 Task: Create a due date automation trigger when advanced on, on the tuesday of the week before a card is due add fields with all custom fields completed at 11:00 AM.
Action: Mouse moved to (1207, 98)
Screenshot: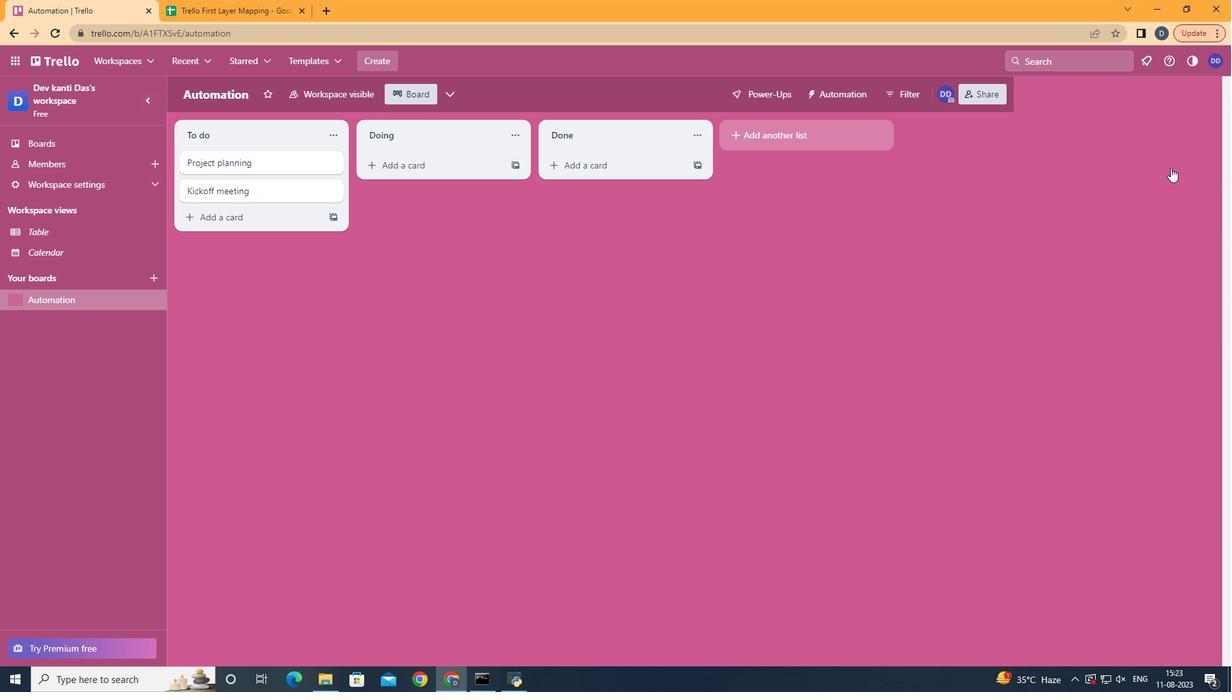 
Action: Mouse pressed left at (1207, 98)
Screenshot: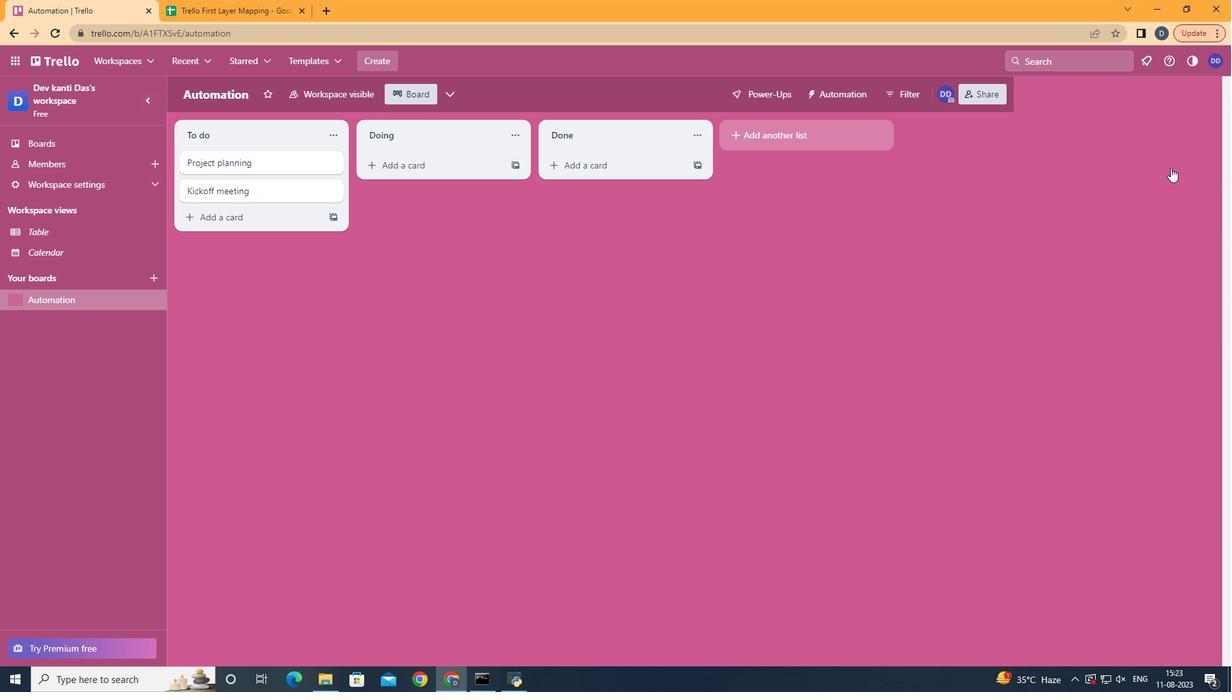 
Action: Mouse moved to (1114, 272)
Screenshot: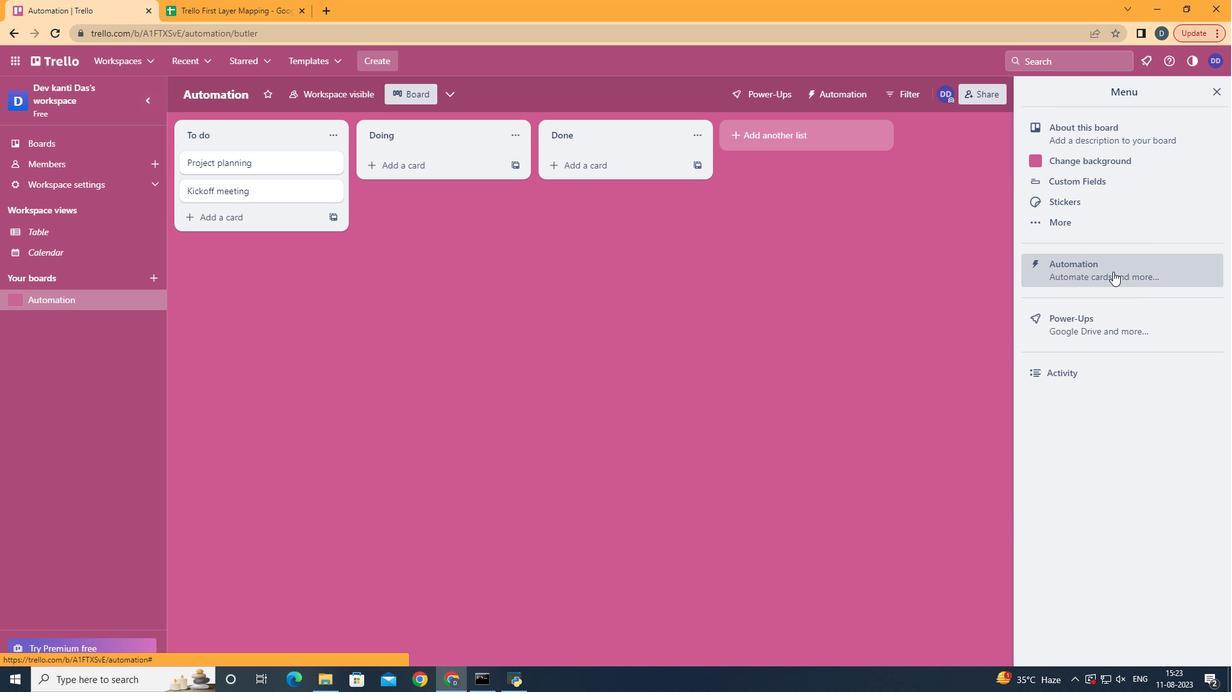 
Action: Mouse pressed left at (1114, 272)
Screenshot: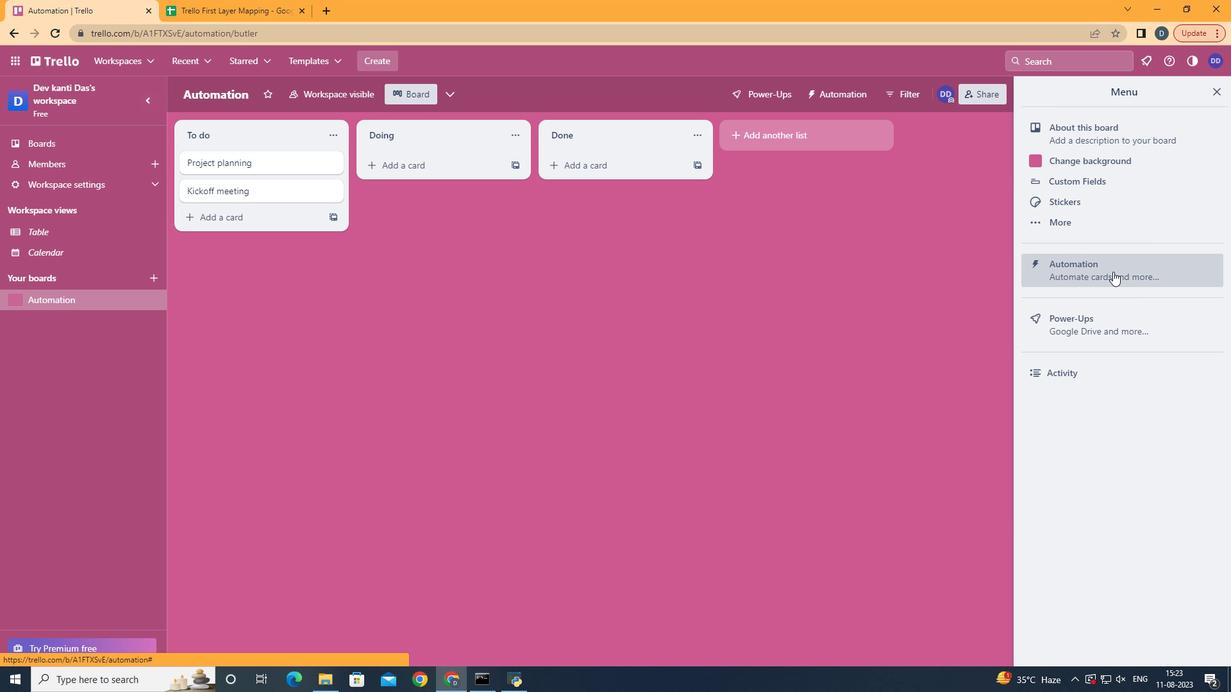 
Action: Mouse moved to (228, 253)
Screenshot: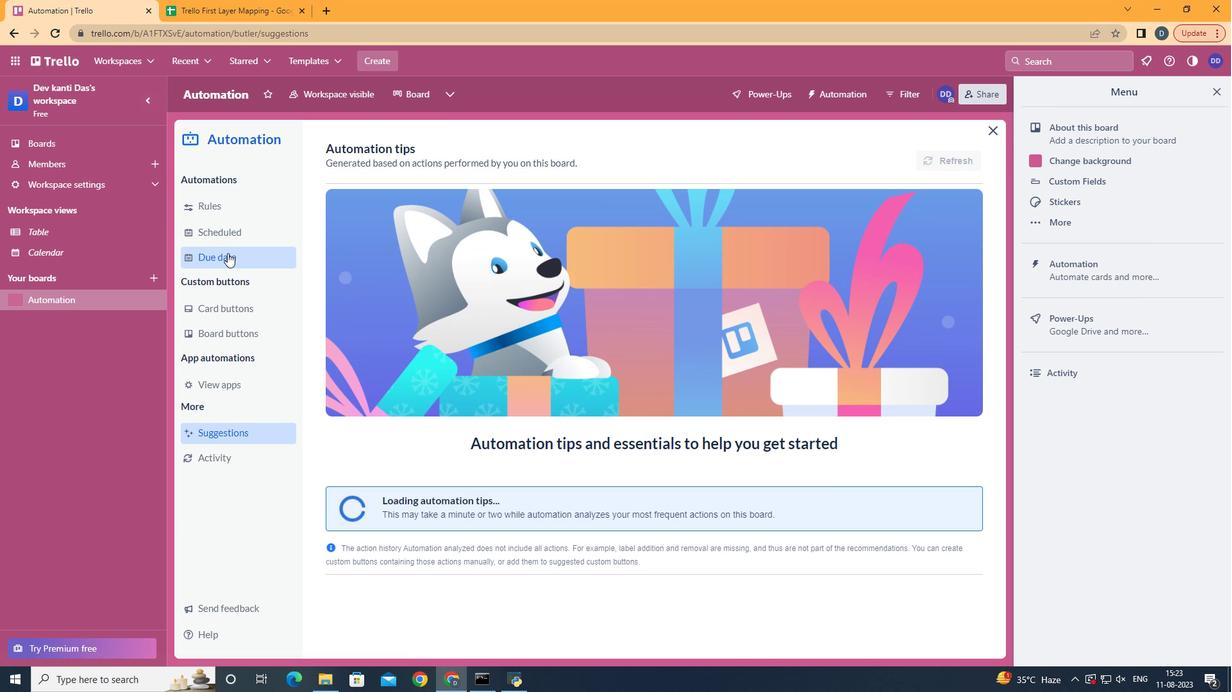 
Action: Mouse pressed left at (228, 253)
Screenshot: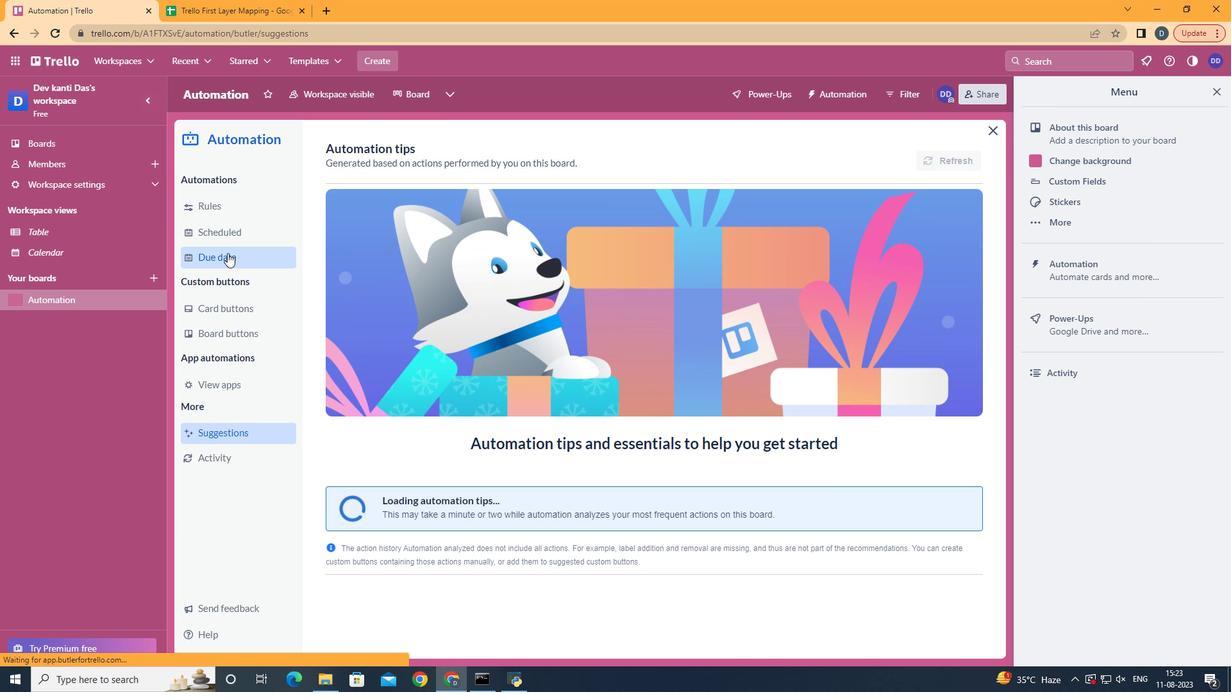 
Action: Mouse moved to (903, 149)
Screenshot: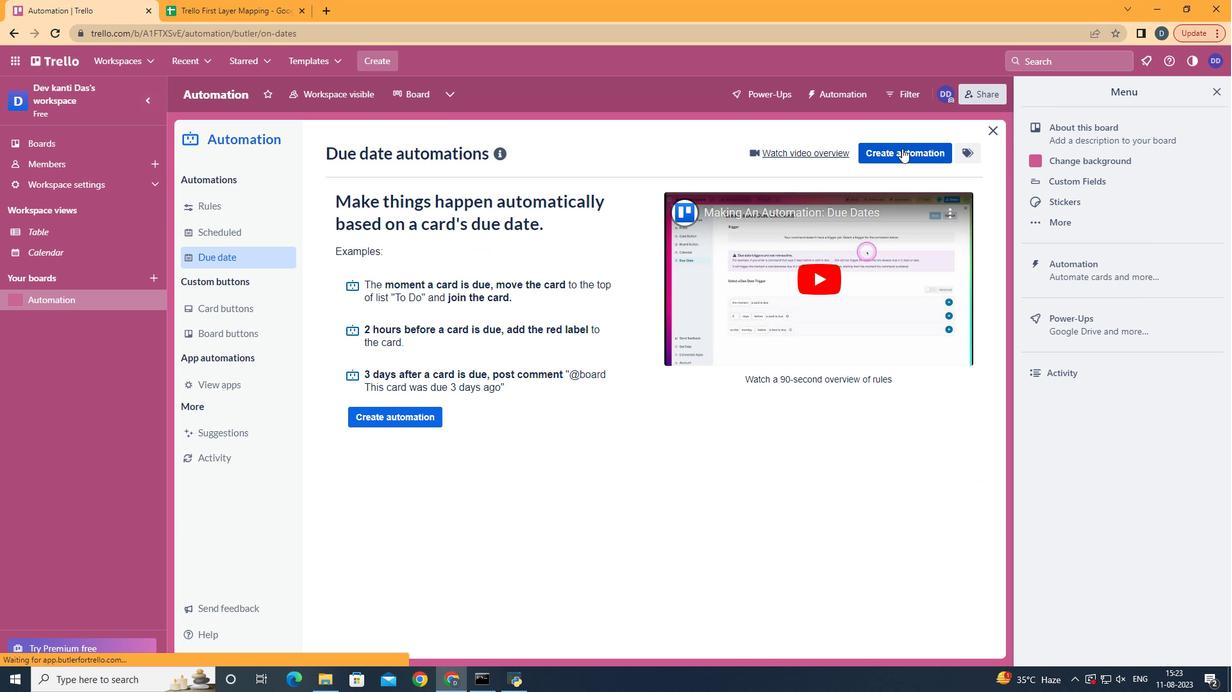 
Action: Mouse pressed left at (903, 149)
Screenshot: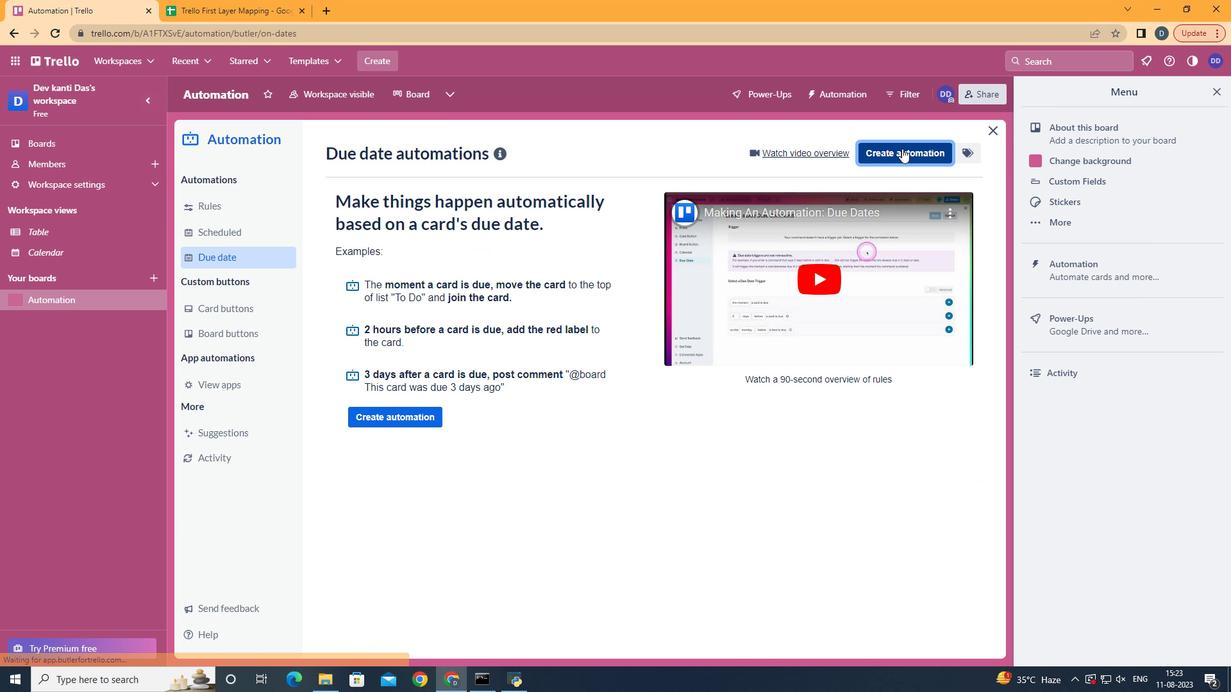 
Action: Mouse moved to (693, 286)
Screenshot: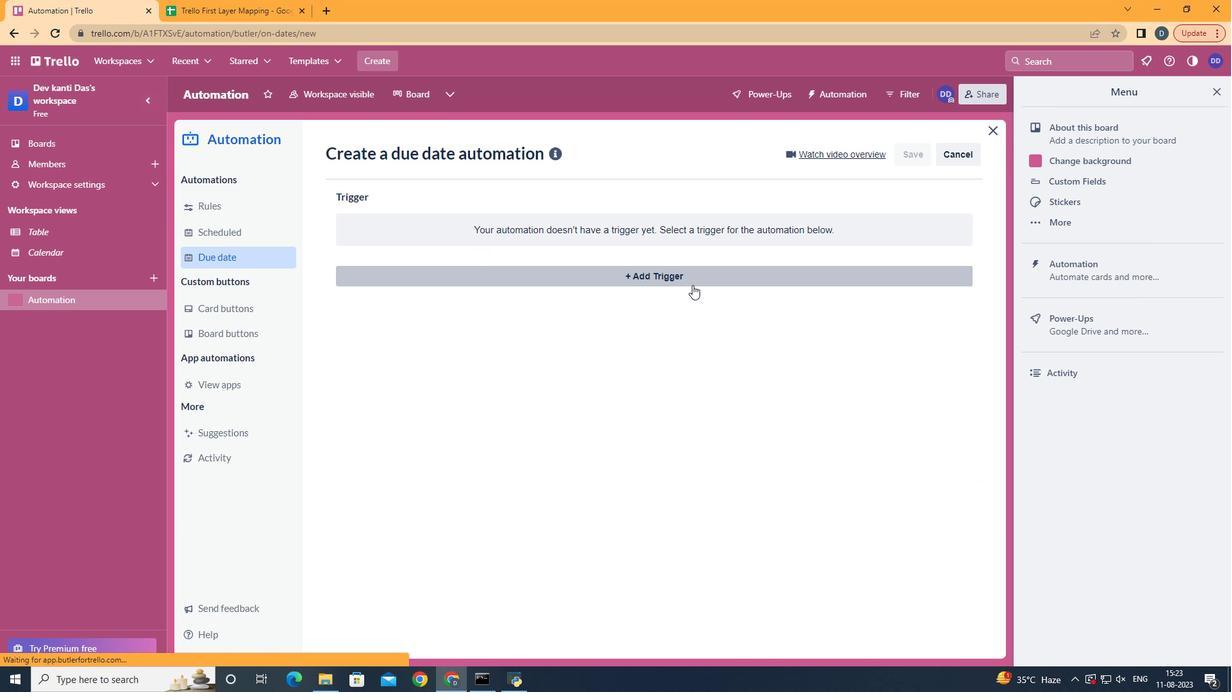 
Action: Mouse pressed left at (693, 286)
Screenshot: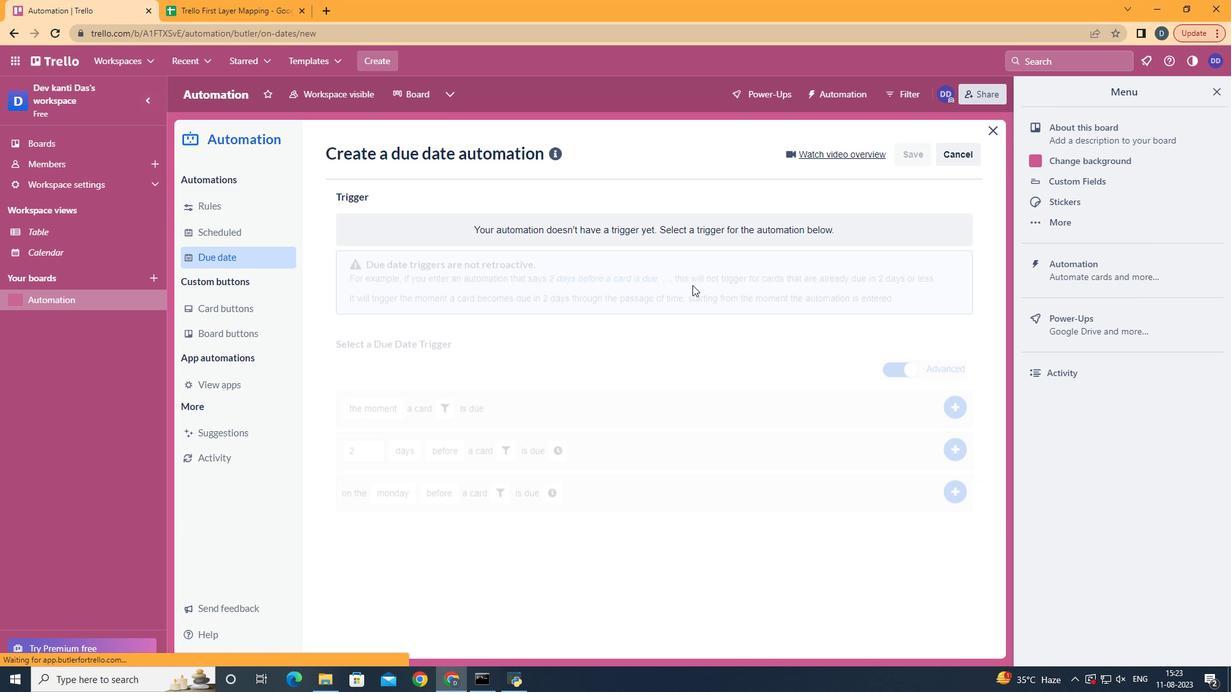 
Action: Mouse moved to (419, 361)
Screenshot: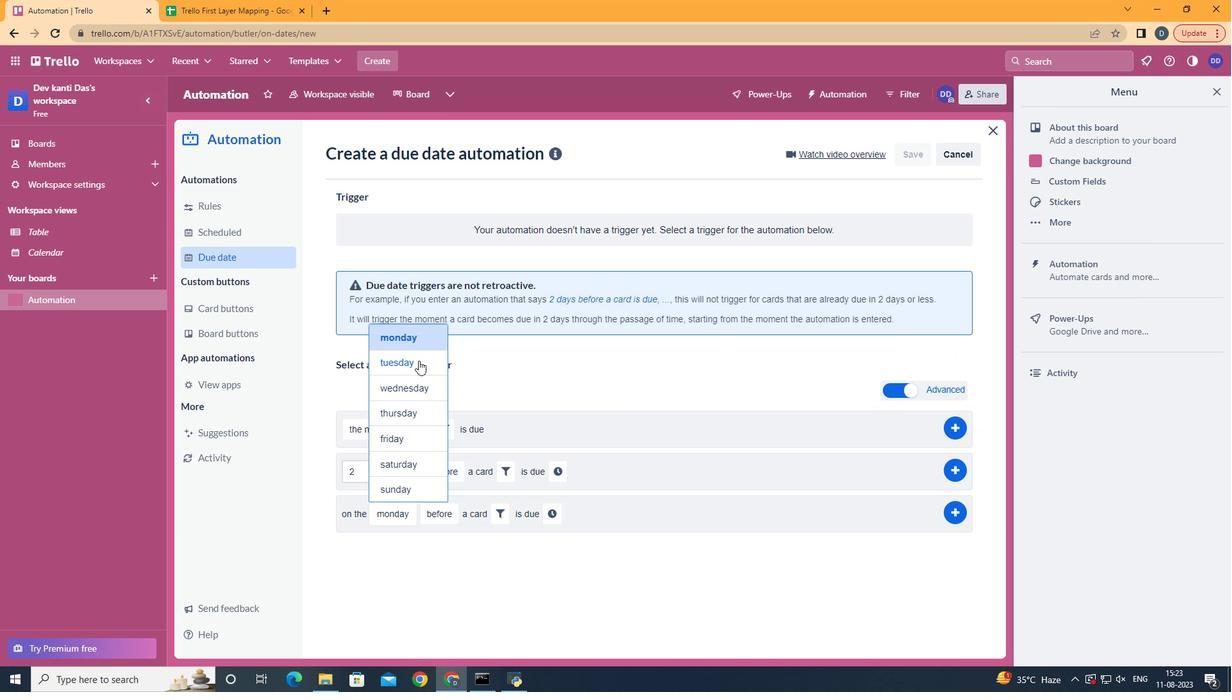 
Action: Mouse pressed left at (419, 361)
Screenshot: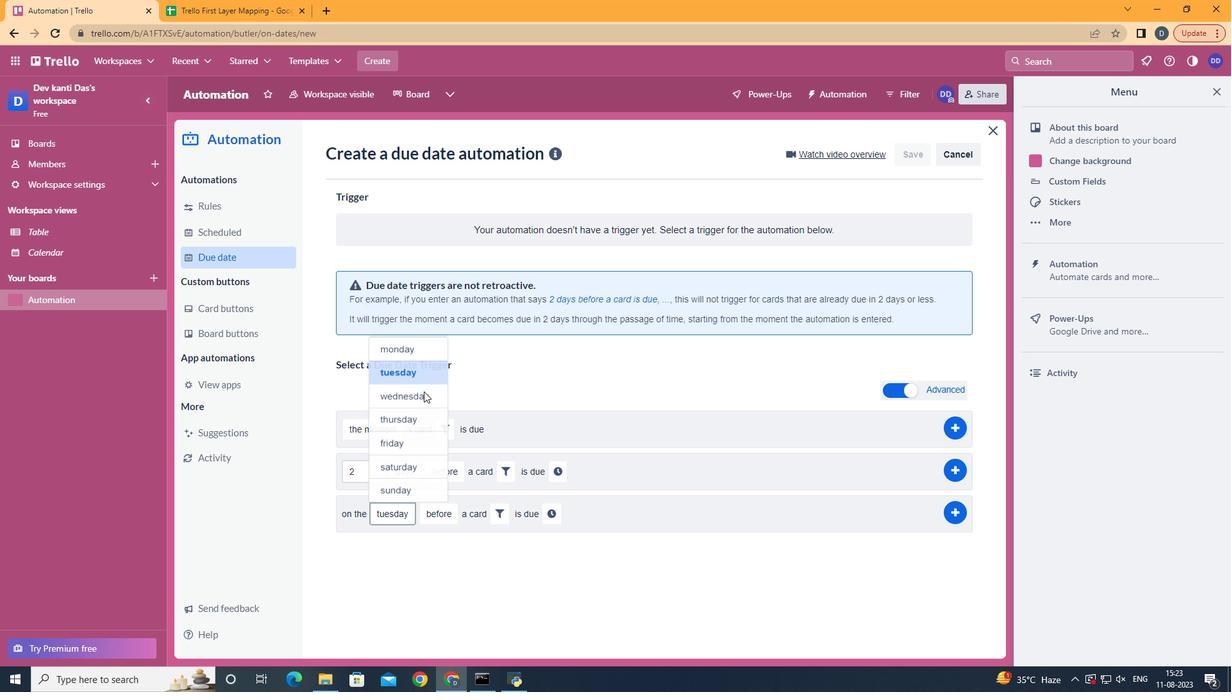 
Action: Mouse moved to (460, 612)
Screenshot: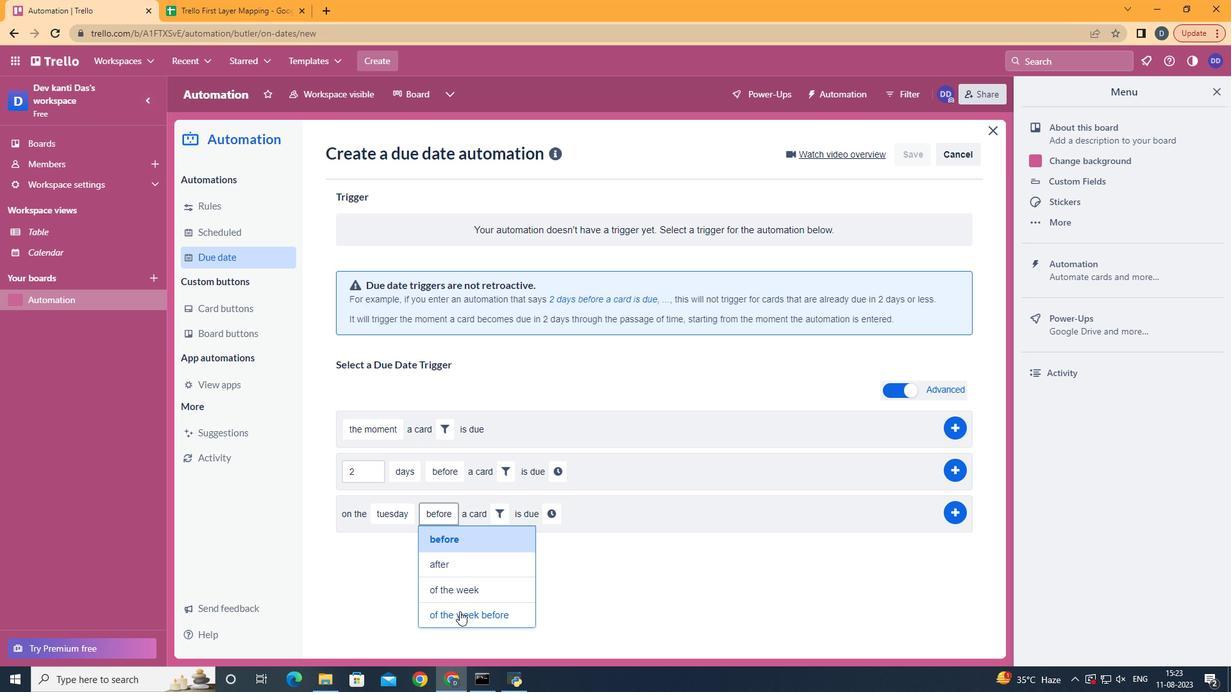 
Action: Mouse pressed left at (460, 612)
Screenshot: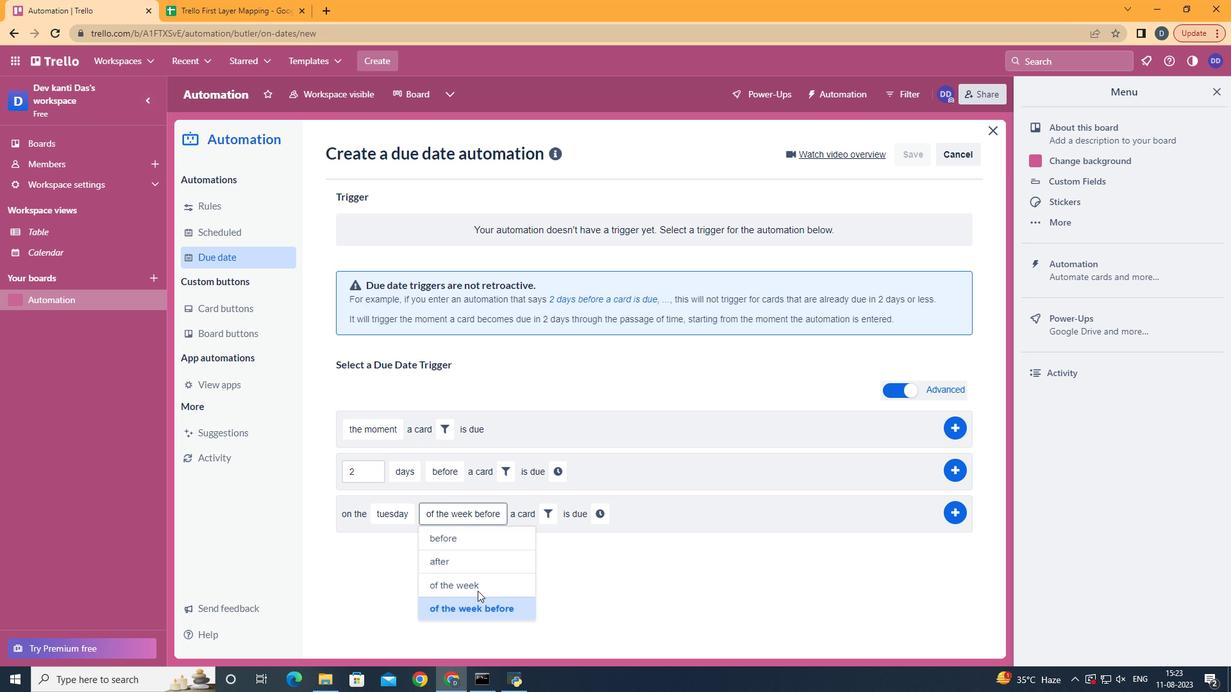 
Action: Mouse moved to (554, 517)
Screenshot: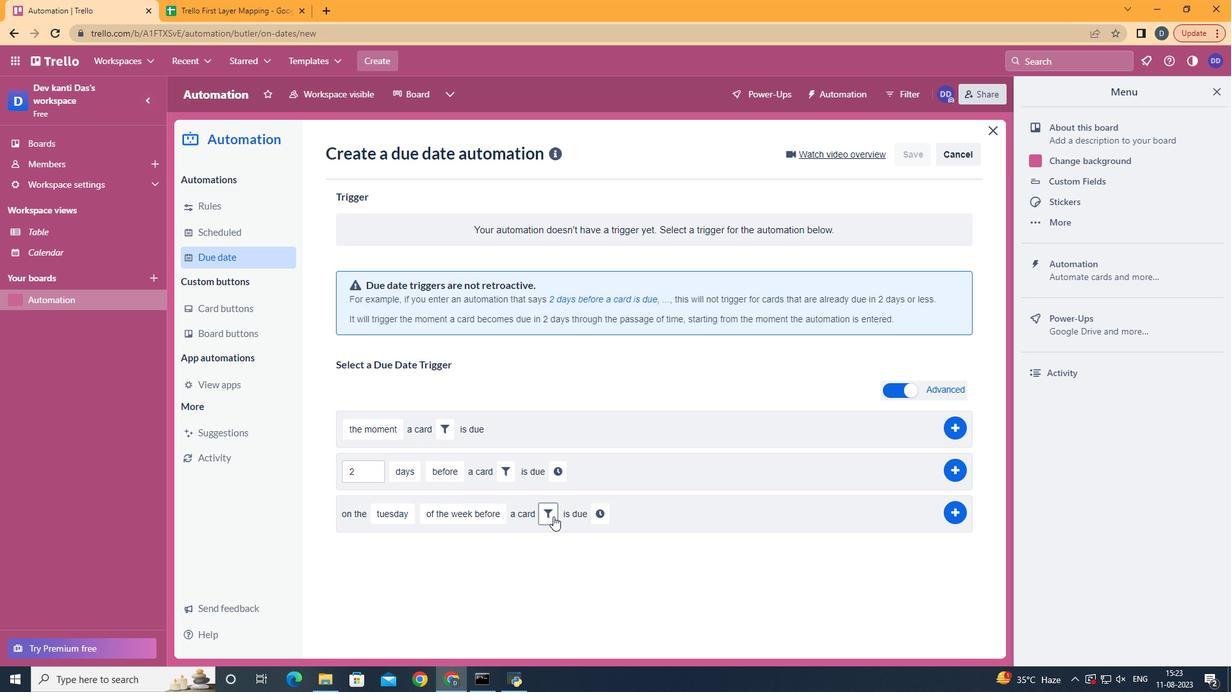 
Action: Mouse pressed left at (554, 517)
Screenshot: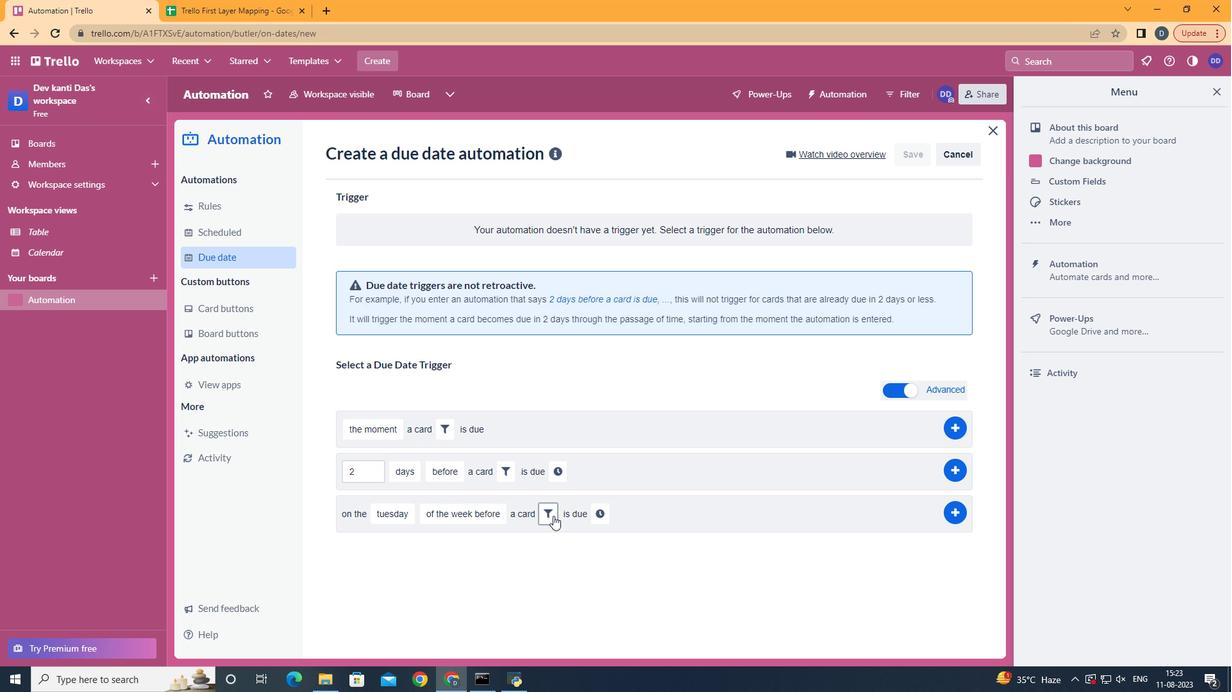 
Action: Mouse moved to (766, 551)
Screenshot: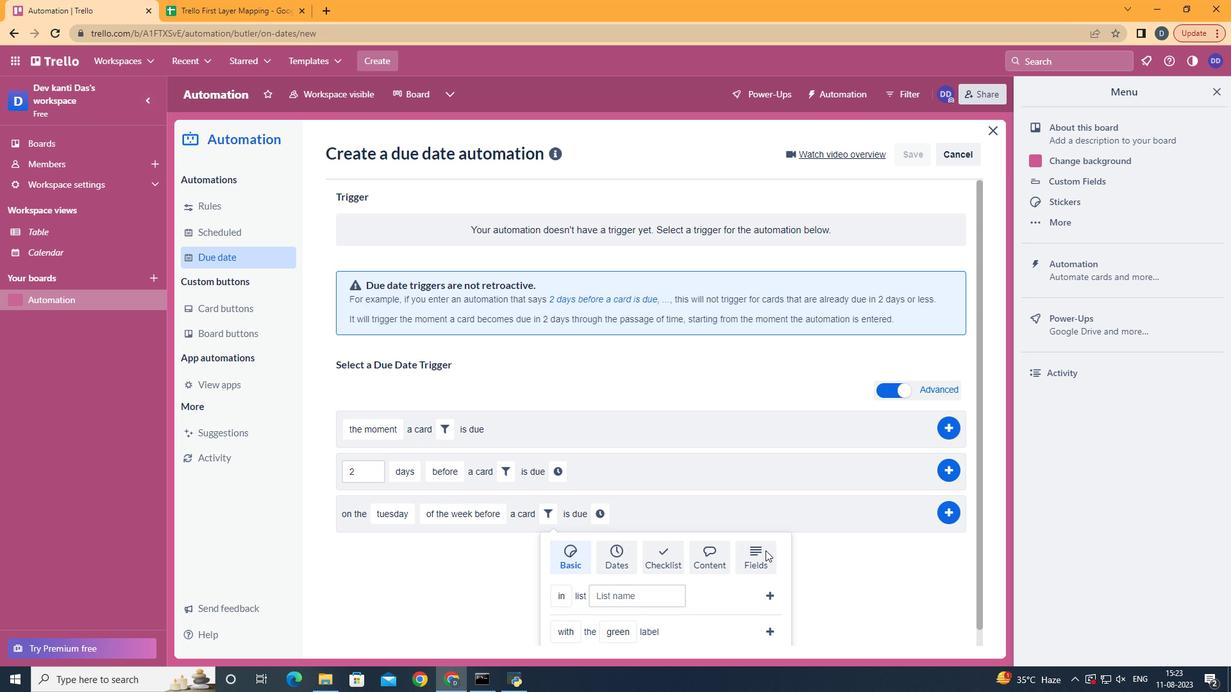 
Action: Mouse pressed left at (766, 551)
Screenshot: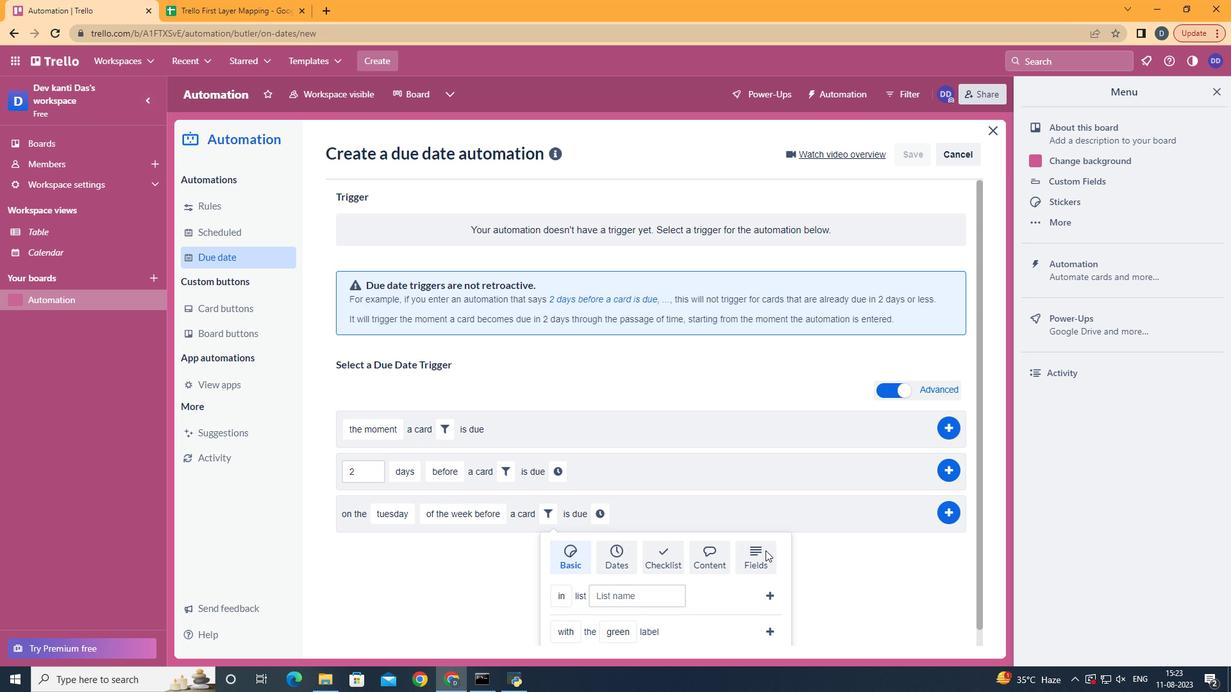
Action: Mouse moved to (767, 551)
Screenshot: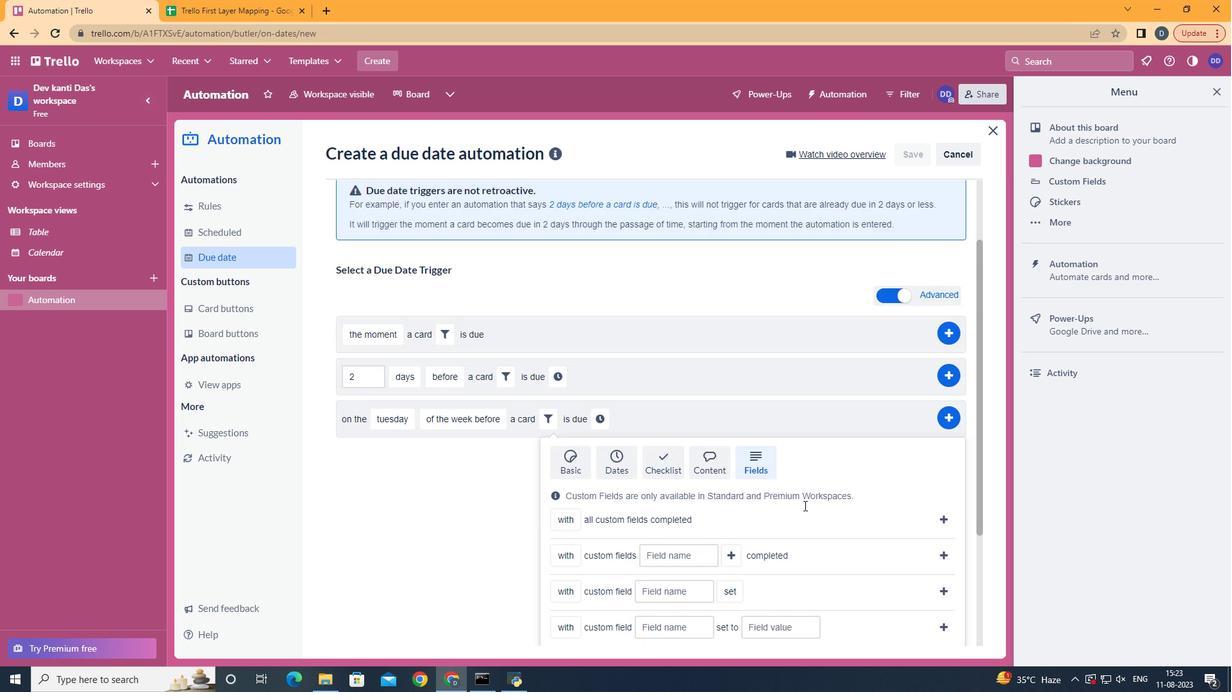 
Action: Mouse scrolled (767, 550) with delta (0, 0)
Screenshot: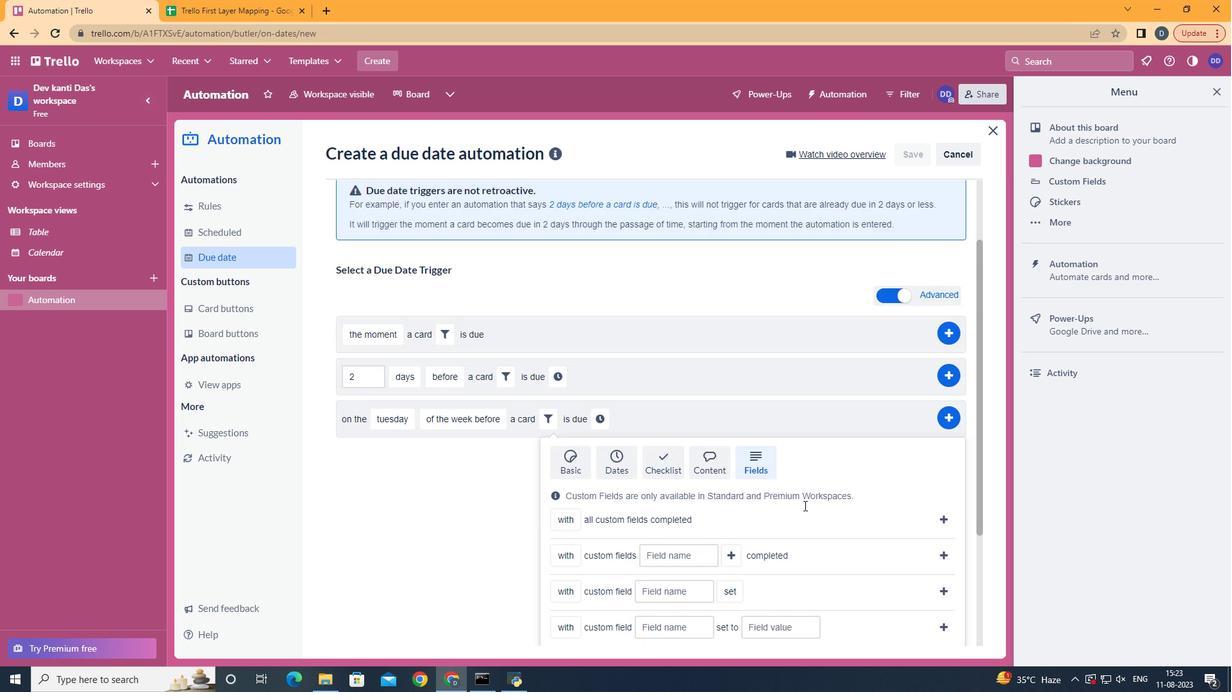 
Action: Mouse scrolled (767, 550) with delta (0, 0)
Screenshot: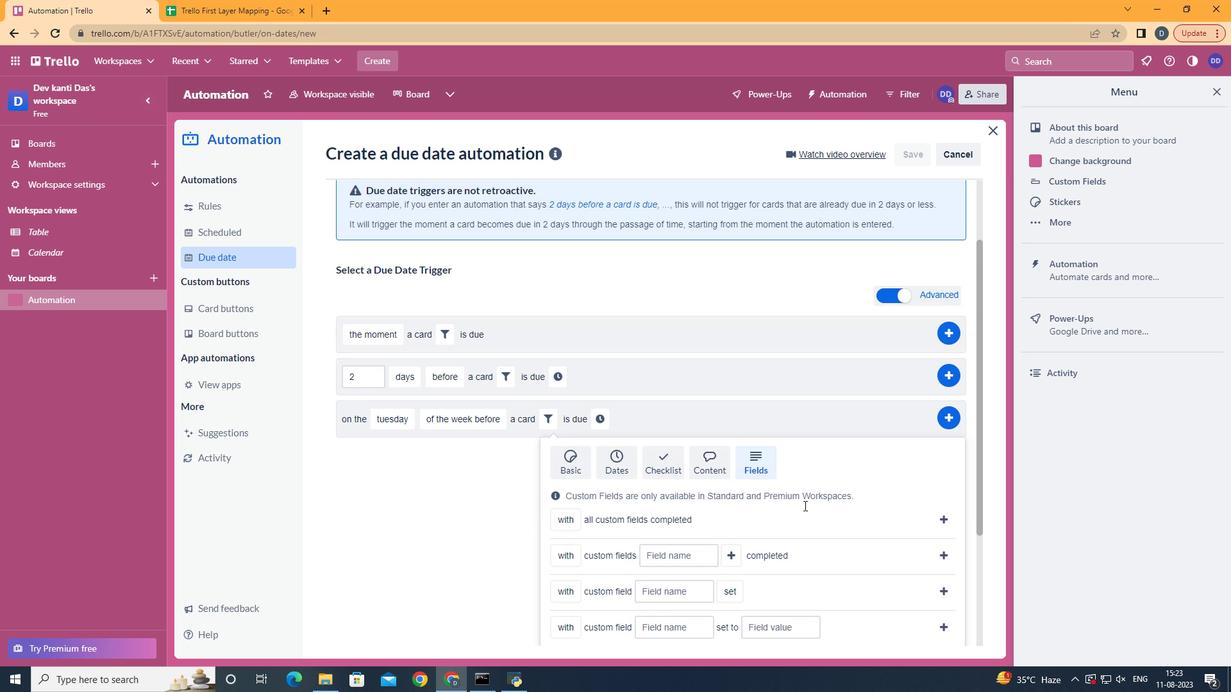 
Action: Mouse scrolled (767, 550) with delta (0, 0)
Screenshot: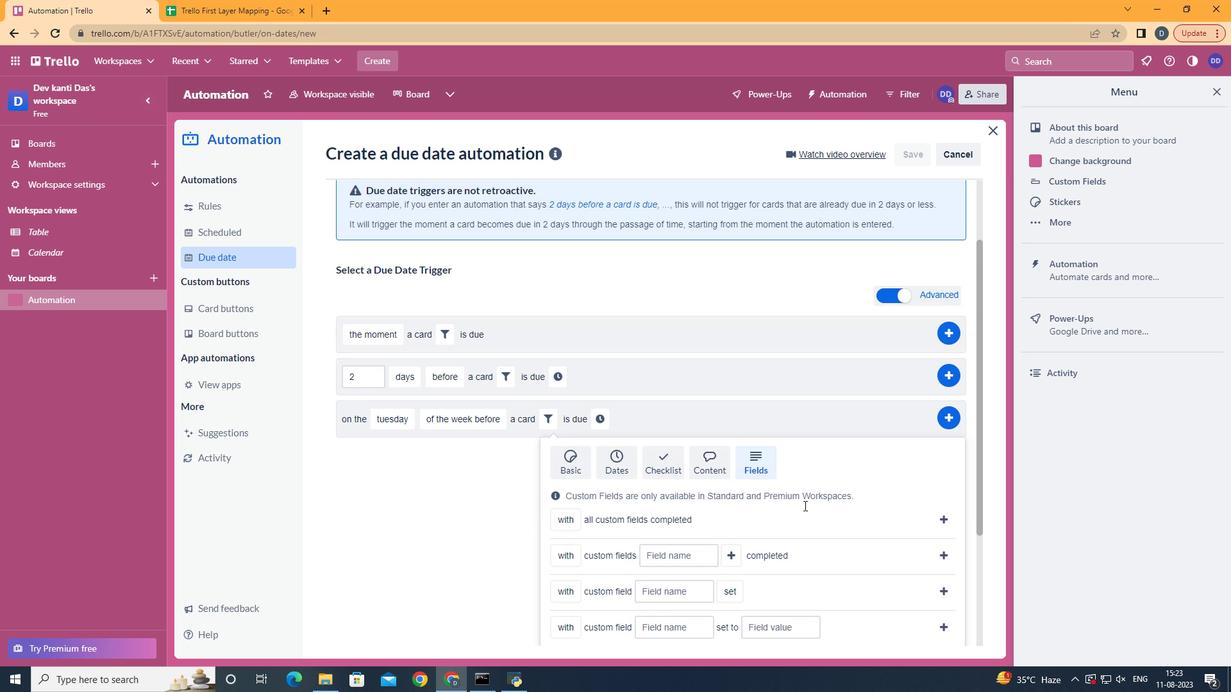 
Action: Mouse scrolled (767, 550) with delta (0, 0)
Screenshot: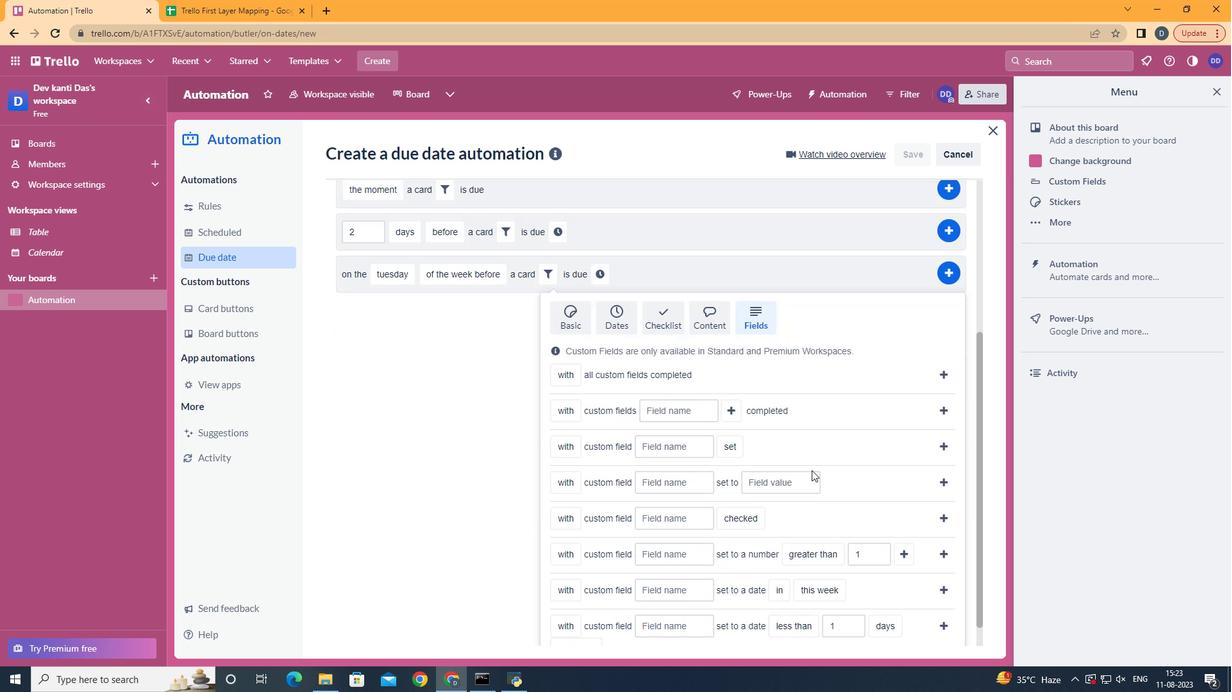 
Action: Mouse scrolled (767, 550) with delta (0, 0)
Screenshot: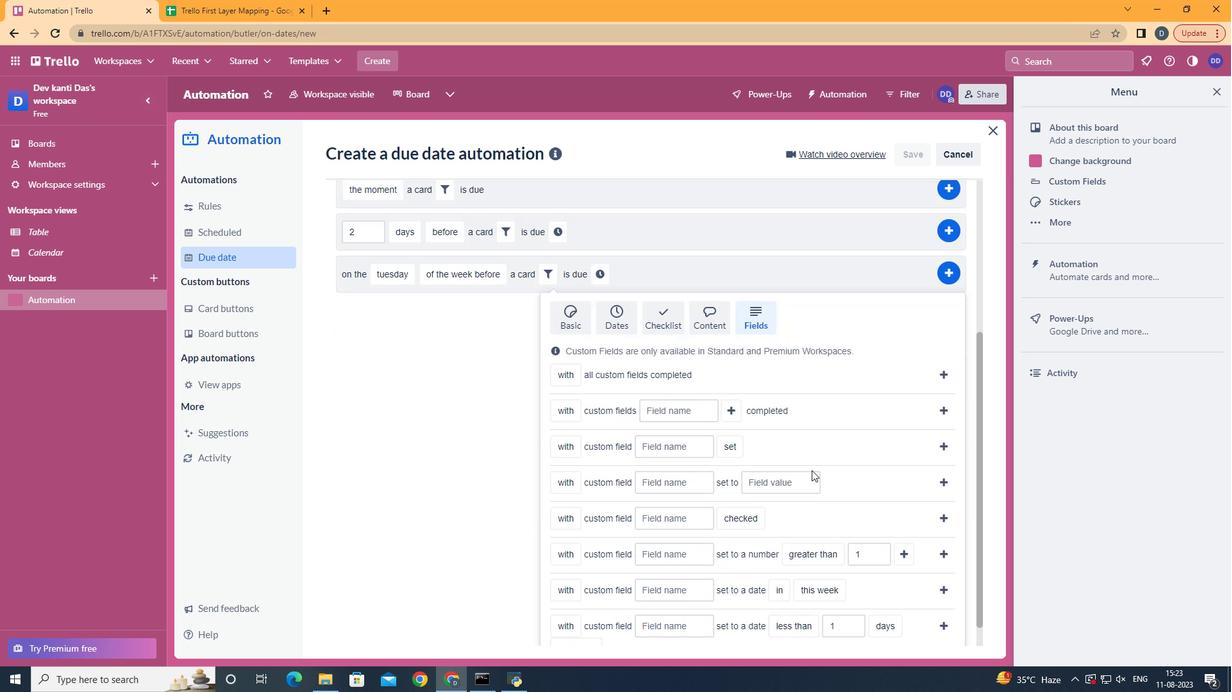 
Action: Mouse moved to (948, 347)
Screenshot: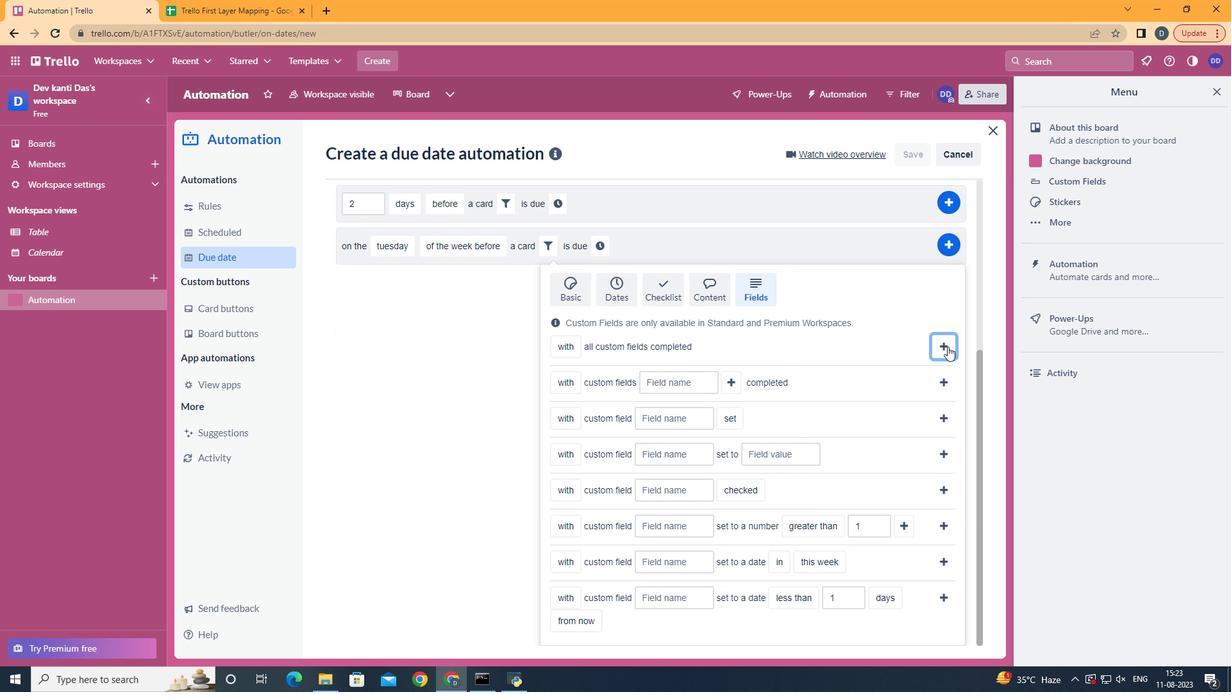 
Action: Mouse pressed left at (948, 347)
Screenshot: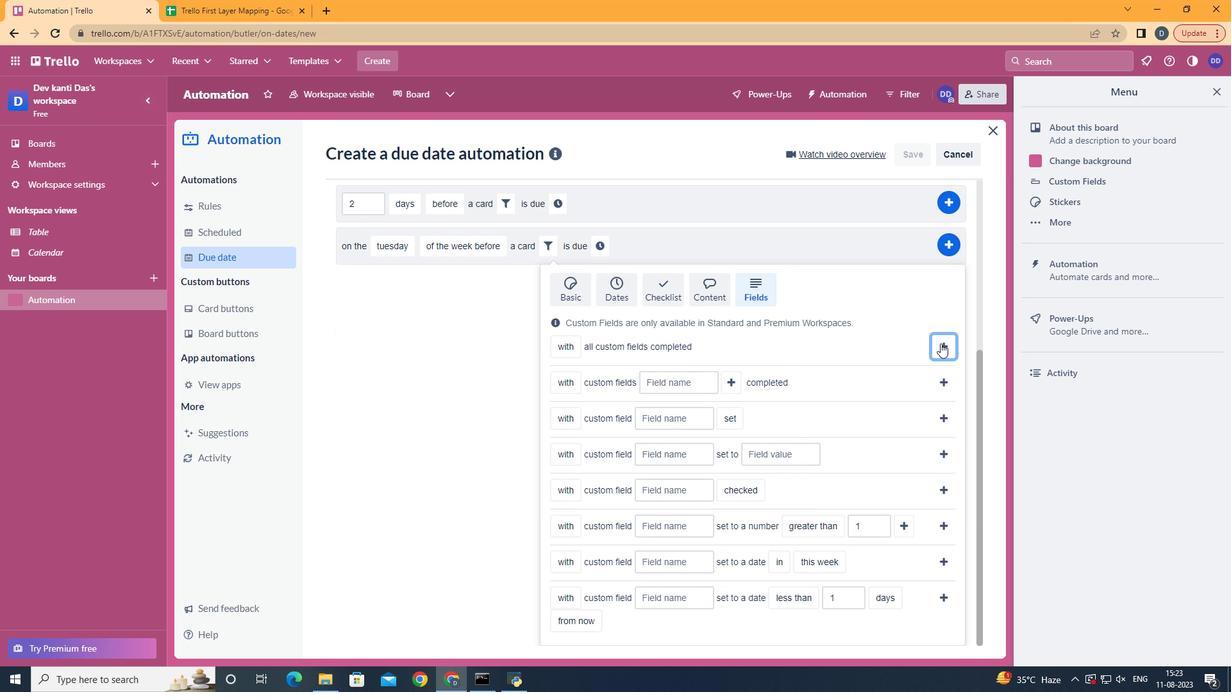 
Action: Mouse moved to (756, 510)
Screenshot: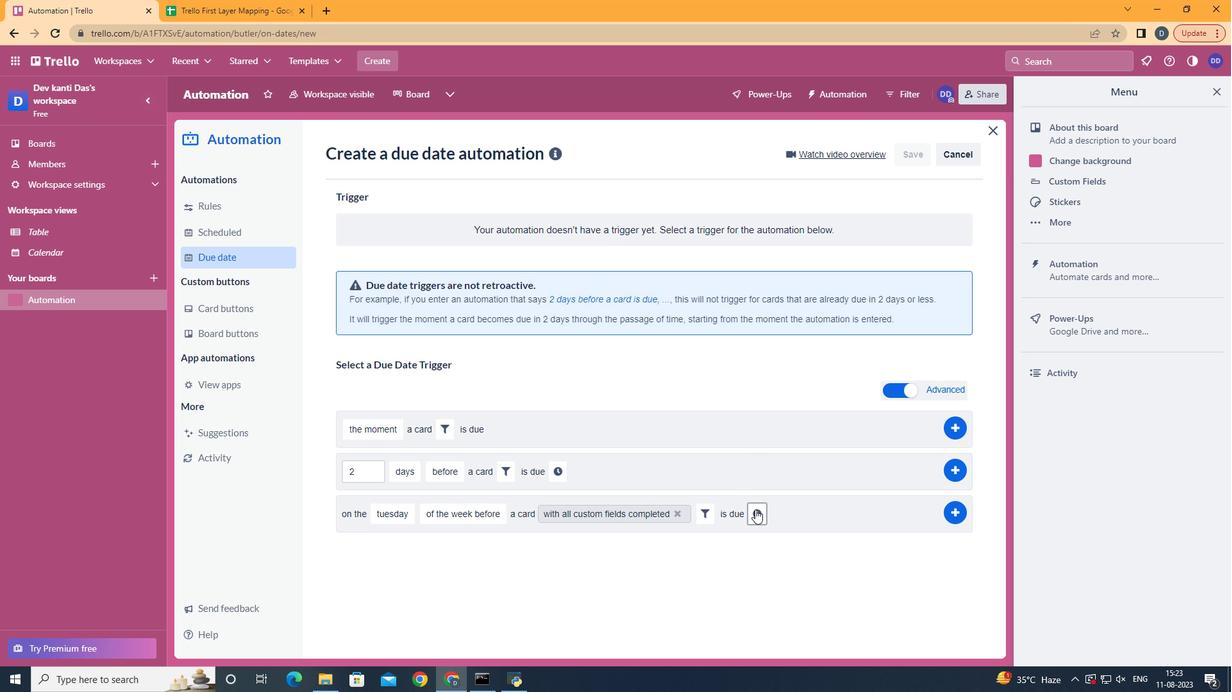 
Action: Mouse pressed left at (756, 510)
Screenshot: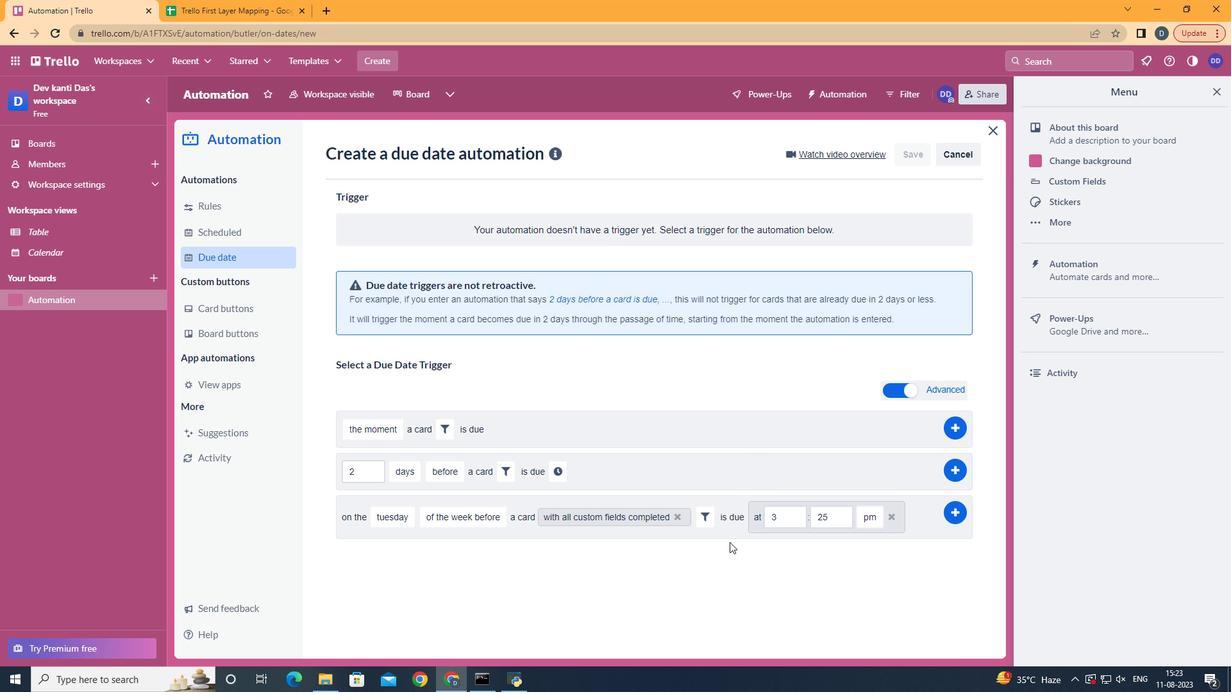 
Action: Mouse moved to (781, 521)
Screenshot: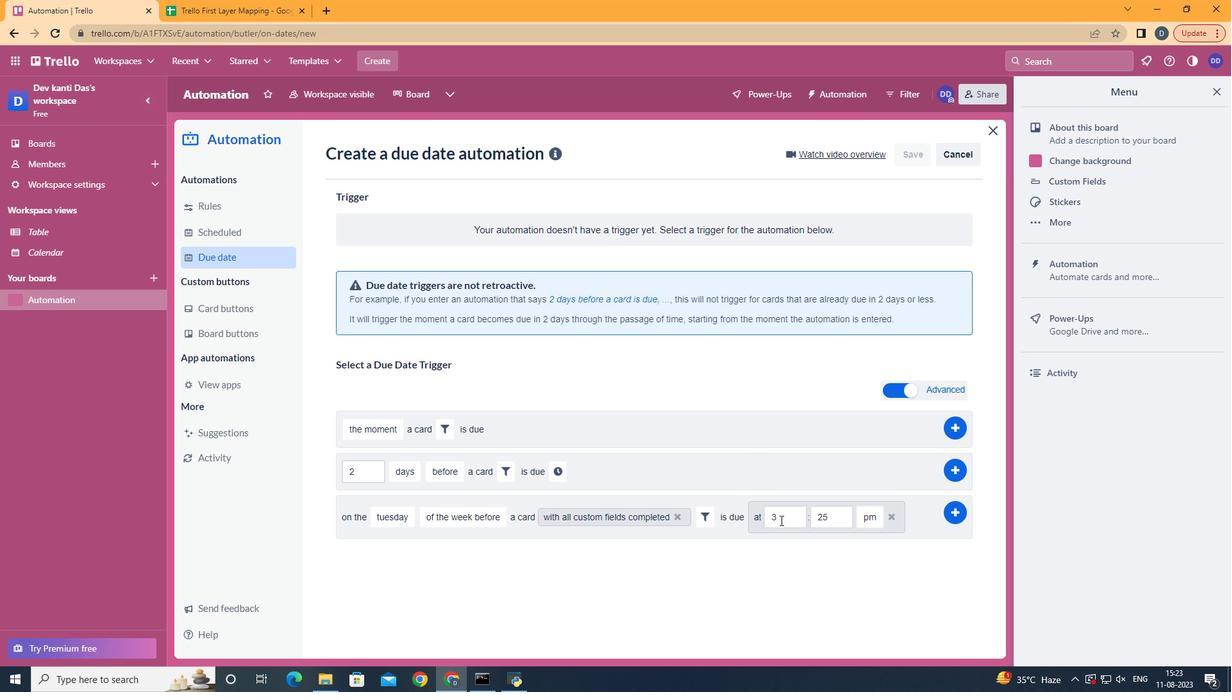 
Action: Mouse pressed left at (781, 521)
Screenshot: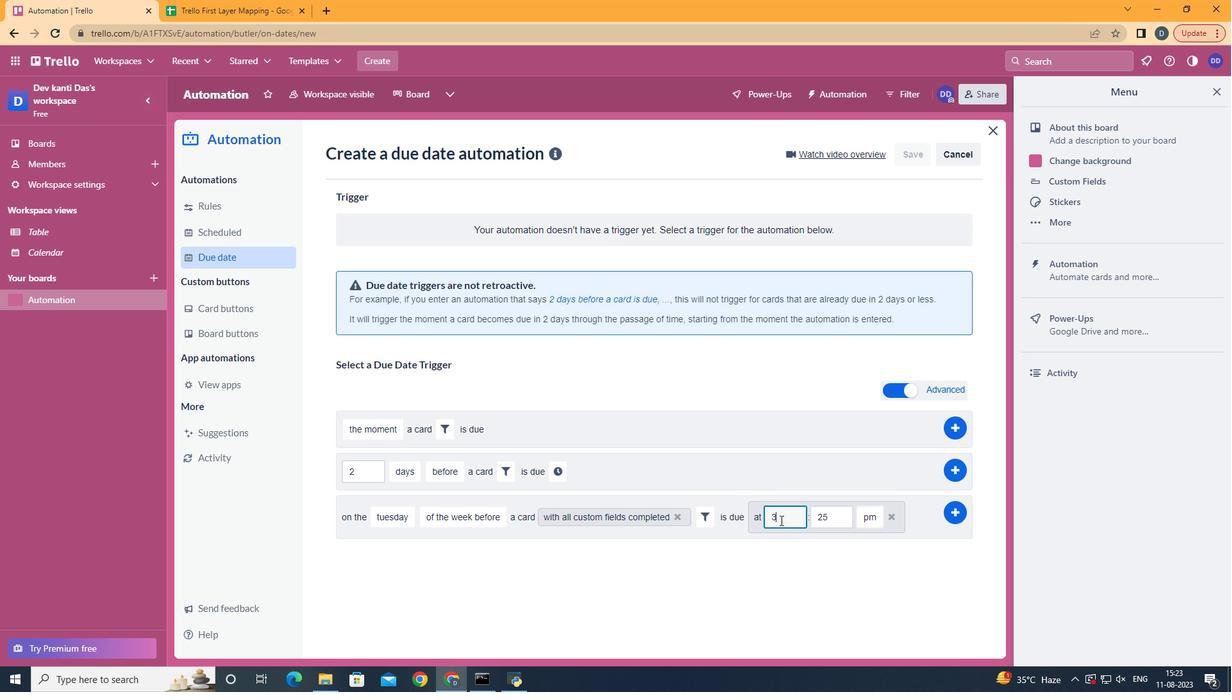 
Action: Key pressed <Key.backspace>11
Screenshot: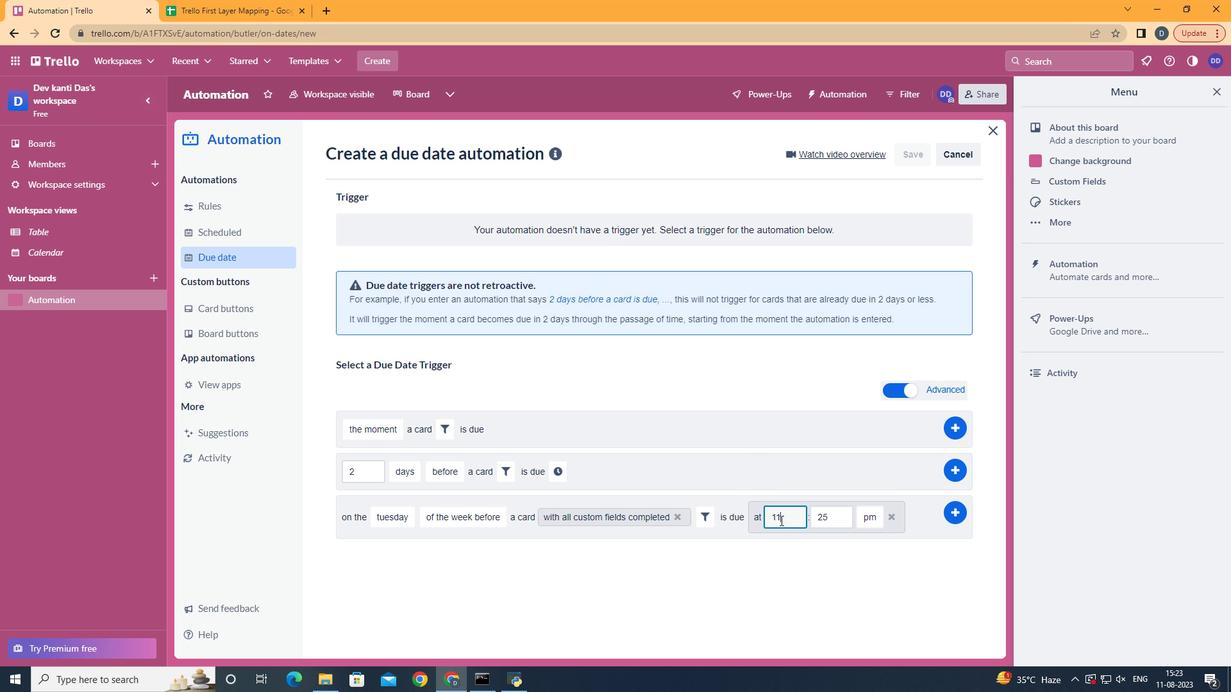 
Action: Mouse moved to (836, 515)
Screenshot: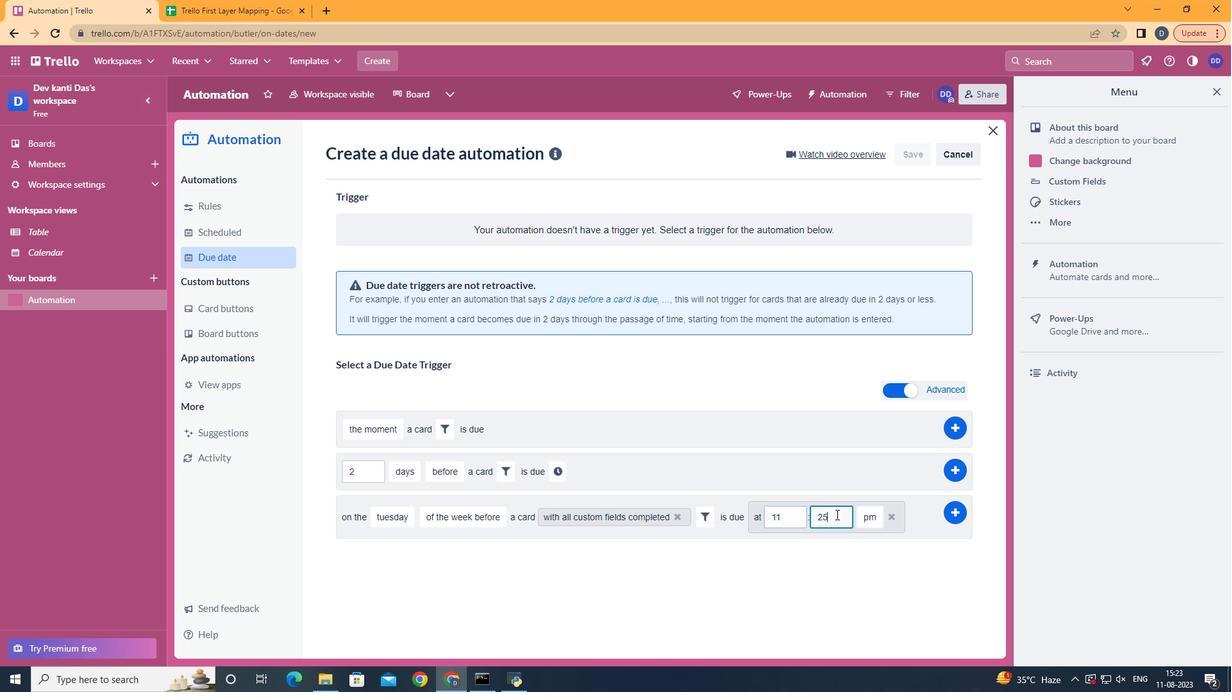 
Action: Mouse pressed left at (836, 515)
Screenshot: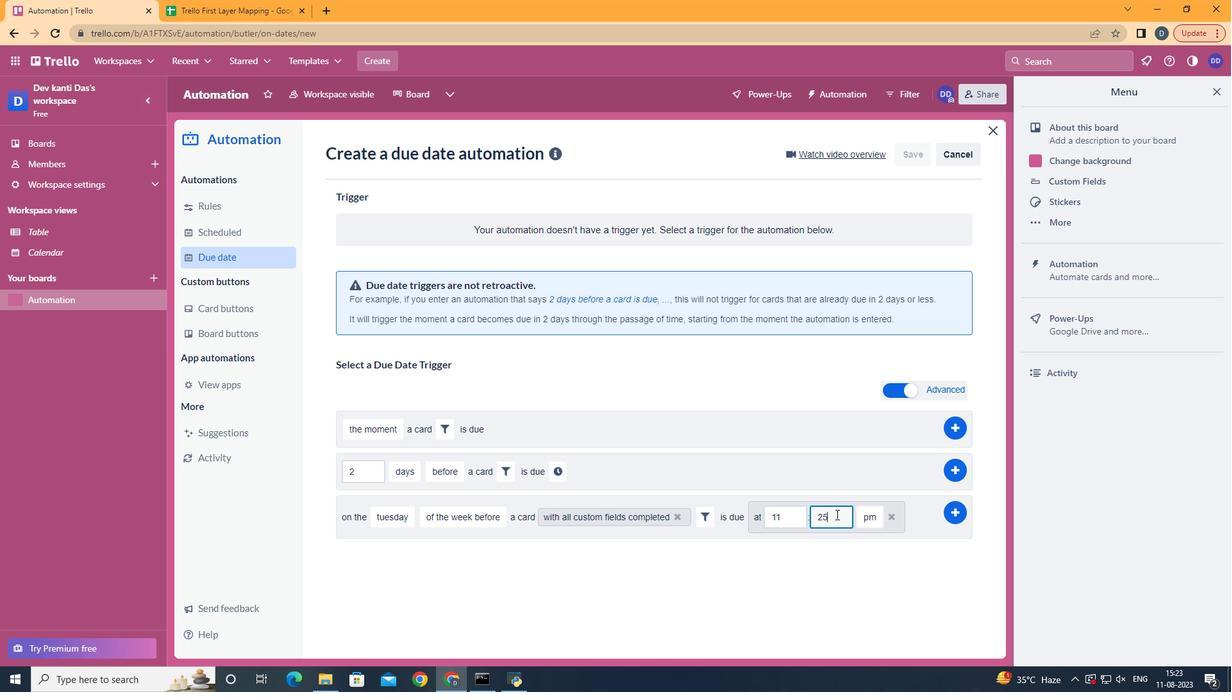 
Action: Key pressed <Key.backspace><Key.backspace>00
Screenshot: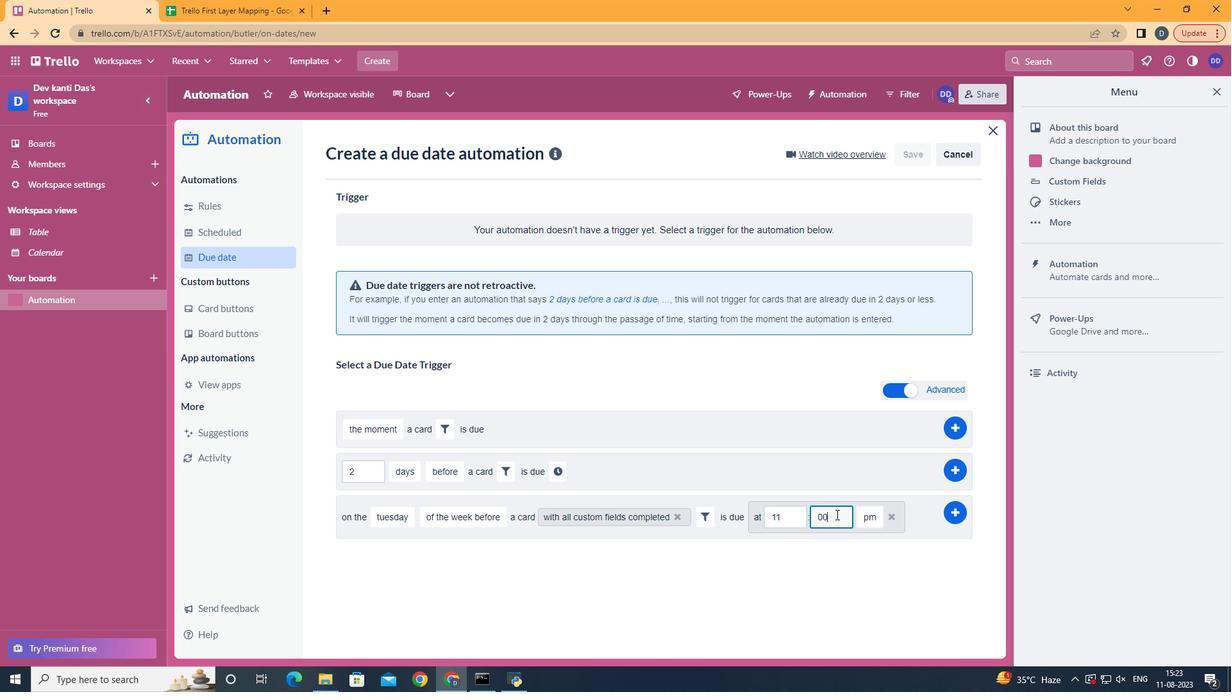 
Action: Mouse moved to (861, 538)
Screenshot: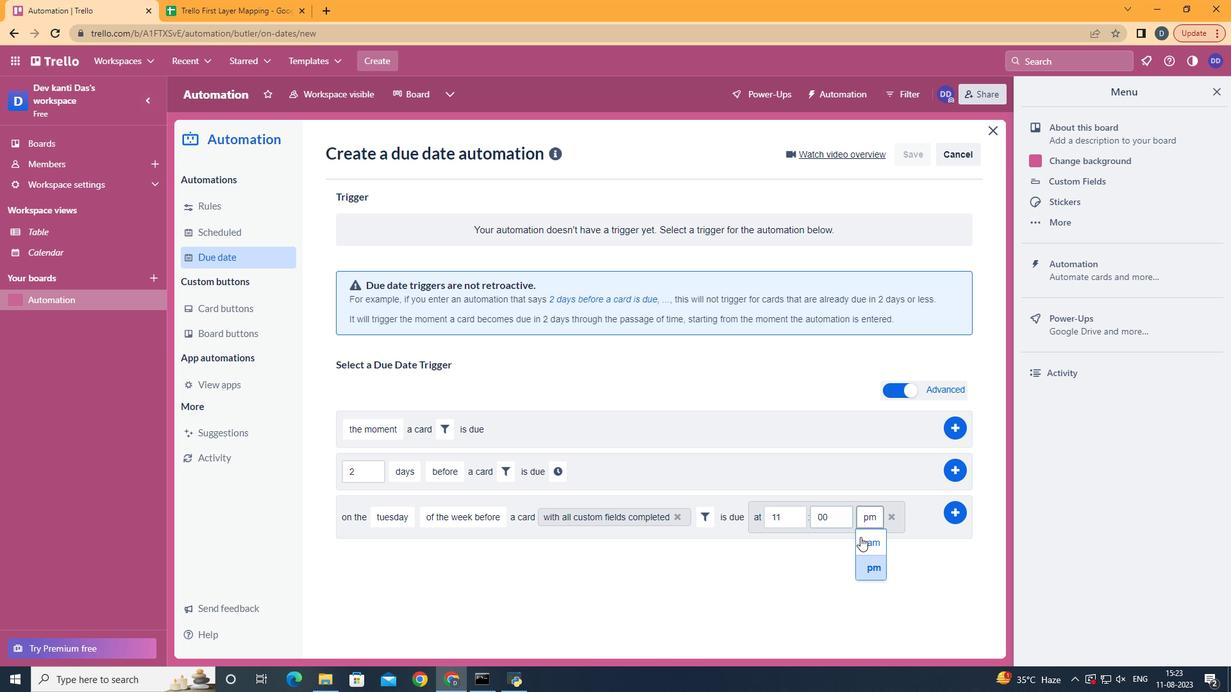 
Action: Mouse pressed left at (861, 538)
Screenshot: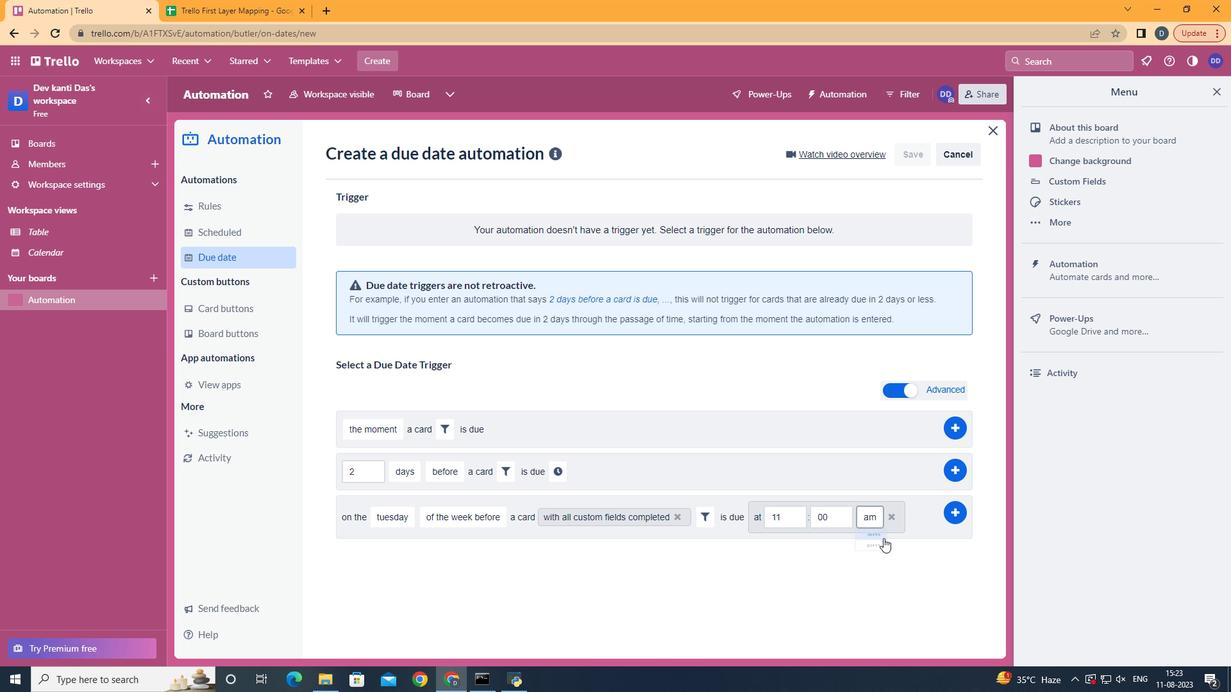 
Action: Mouse moved to (956, 512)
Screenshot: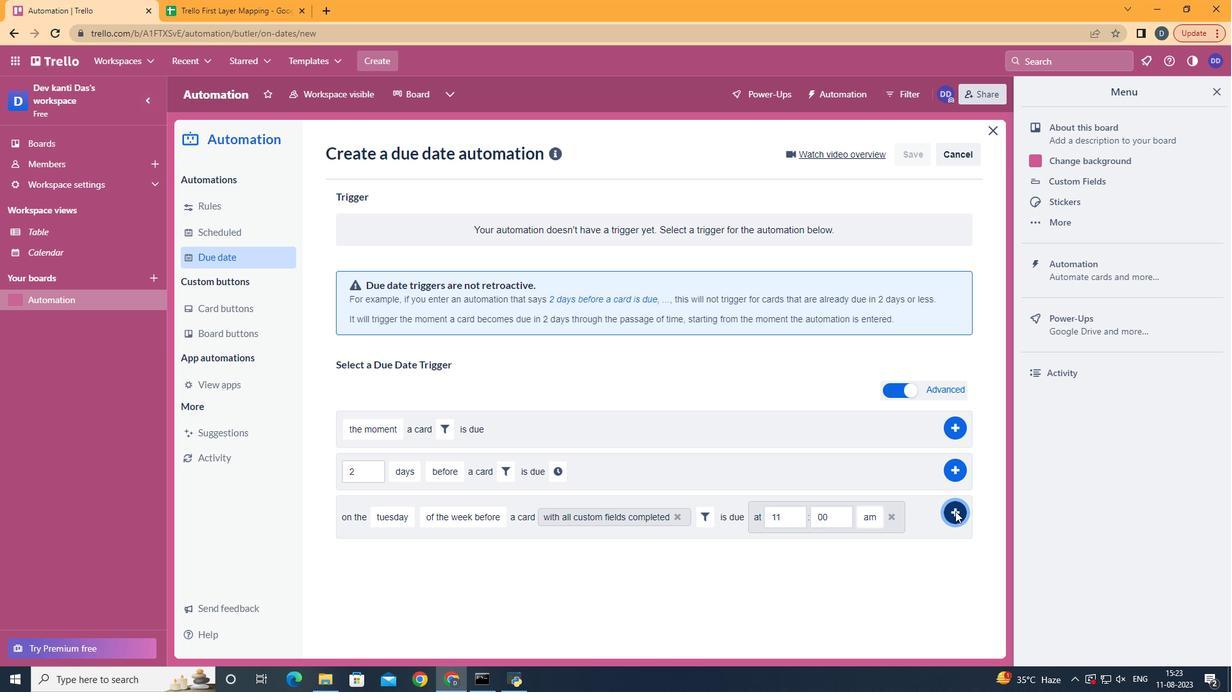
Action: Mouse pressed left at (956, 512)
Screenshot: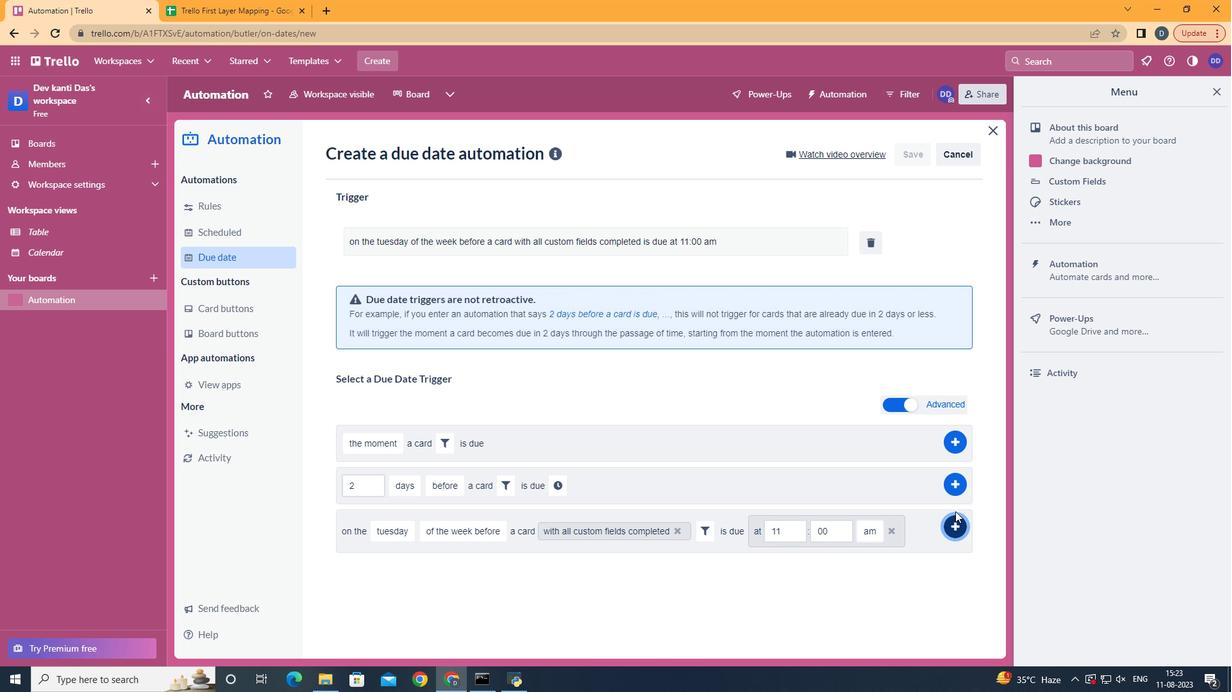 
